 Task: Reset the filters.
Action: Mouse moved to (24, 122)
Screenshot: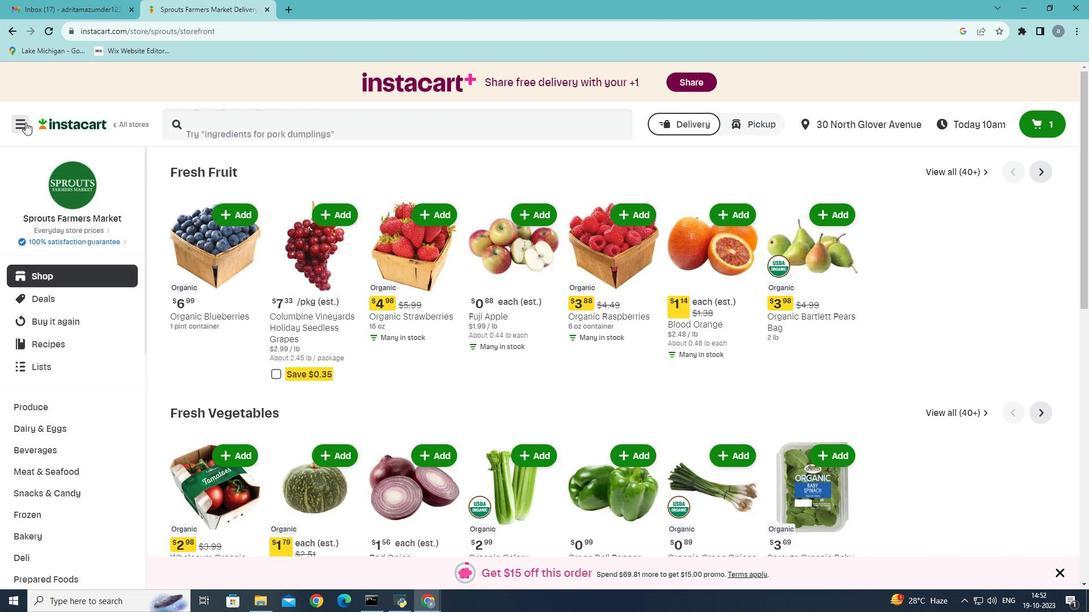 
Action: Mouse pressed left at (24, 122)
Screenshot: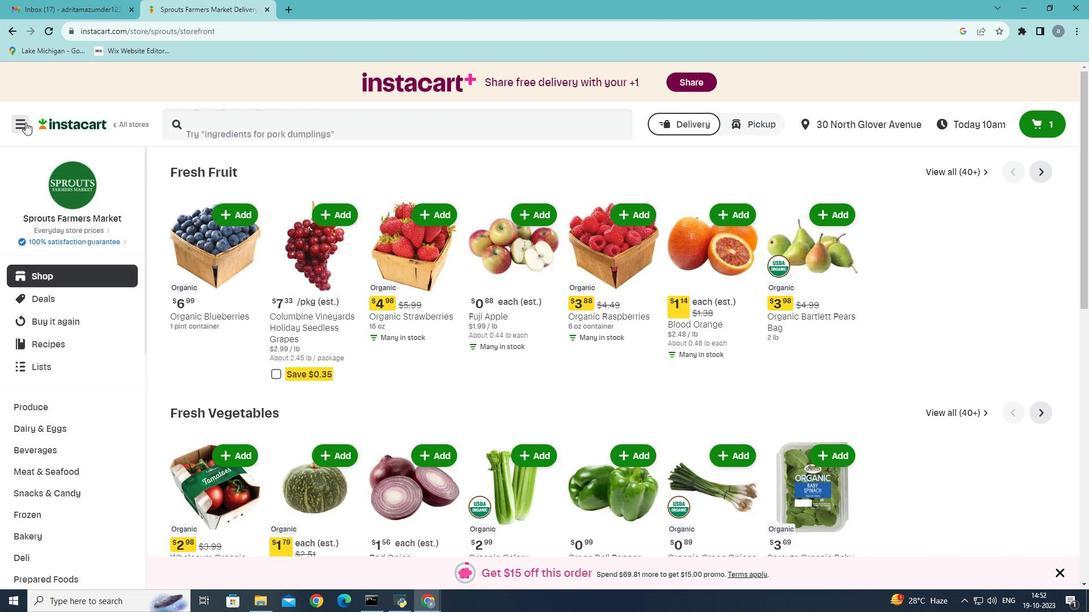 
Action: Mouse moved to (41, 334)
Screenshot: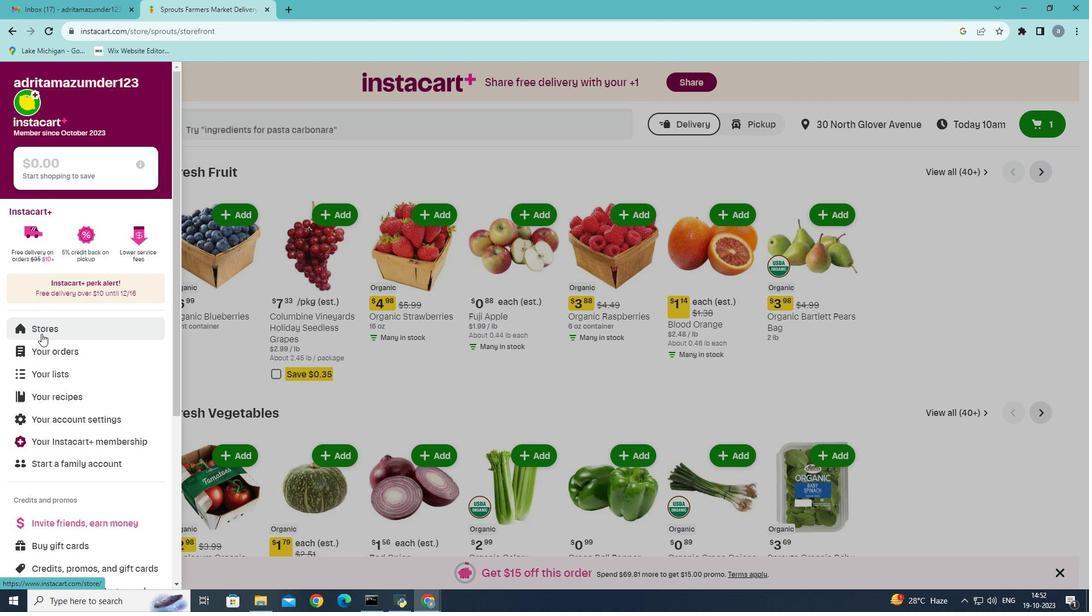 
Action: Mouse pressed left at (41, 334)
Screenshot: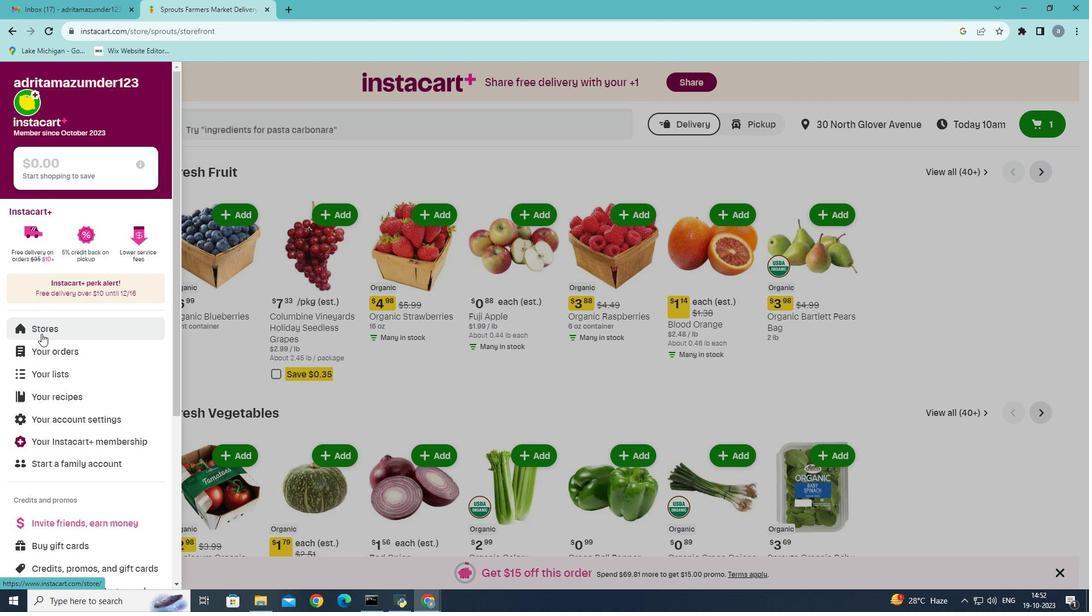 
Action: Mouse moved to (272, 128)
Screenshot: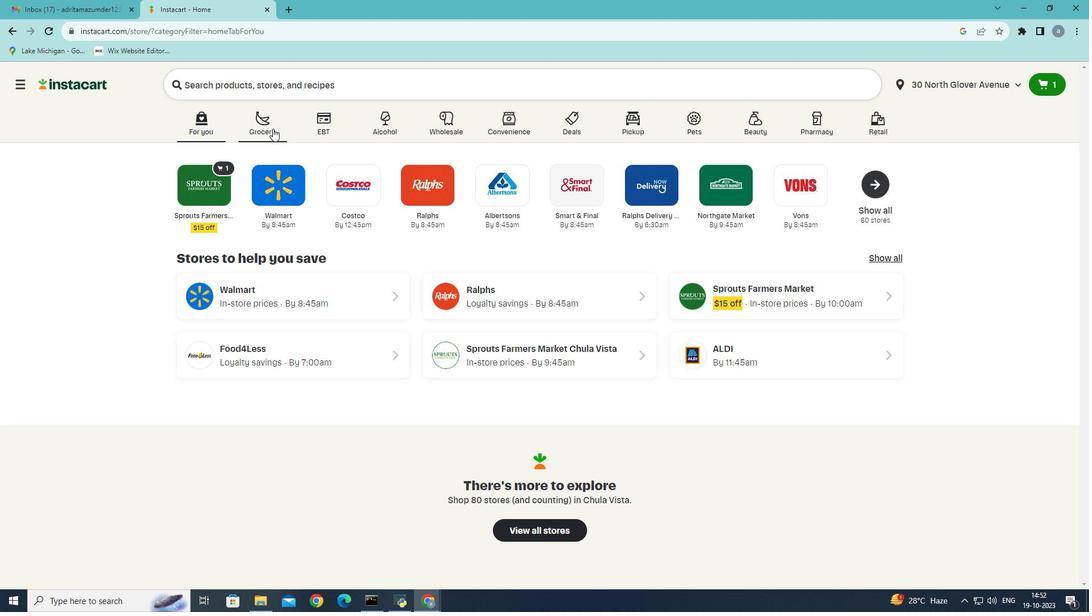 
Action: Mouse pressed left at (272, 128)
Screenshot: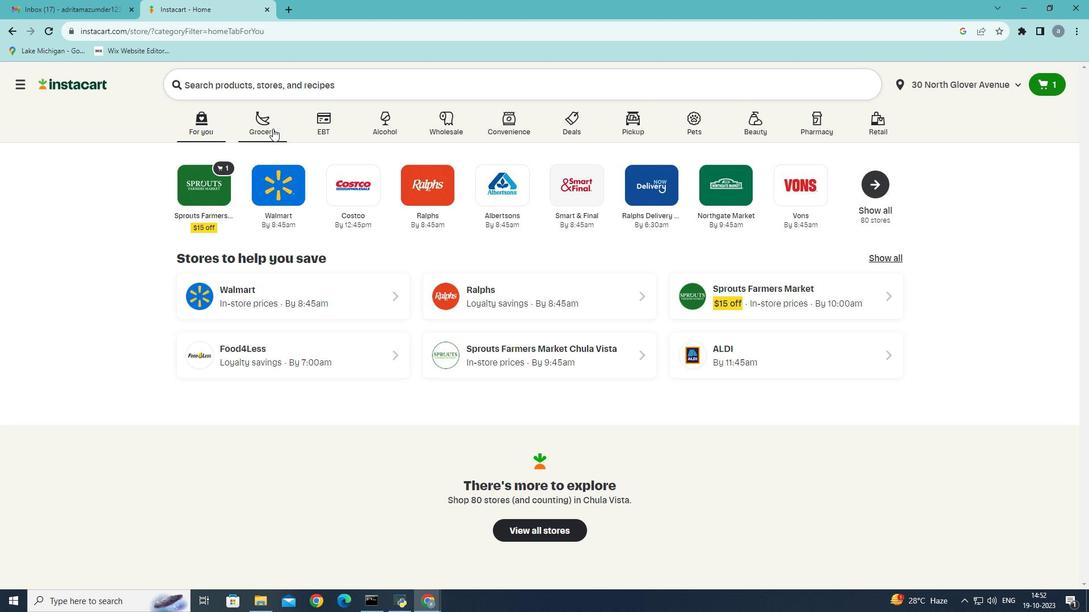 
Action: Mouse moved to (243, 344)
Screenshot: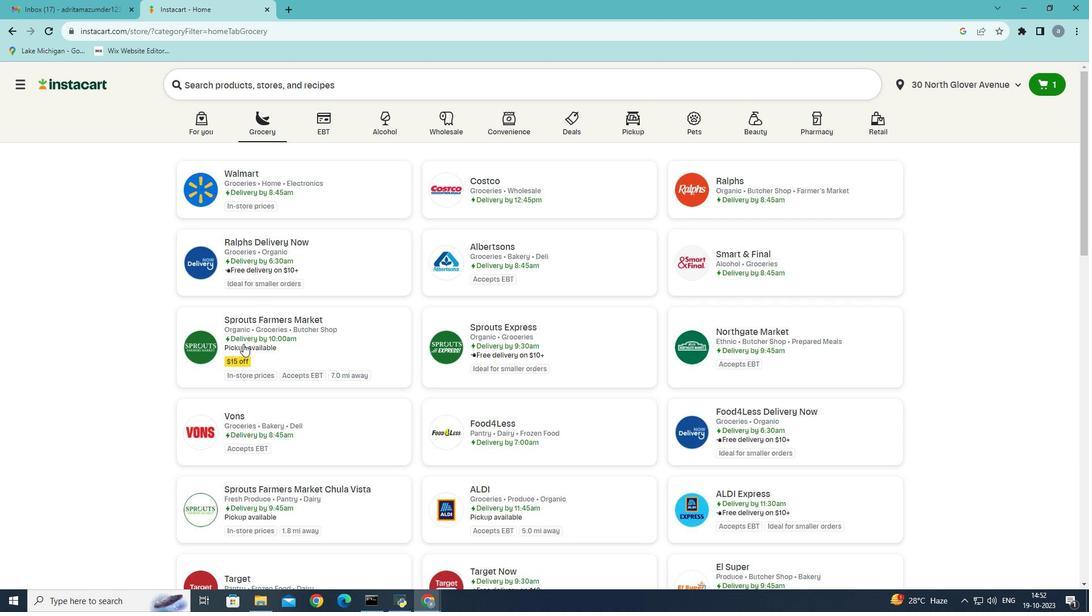 
Action: Mouse pressed left at (243, 344)
Screenshot: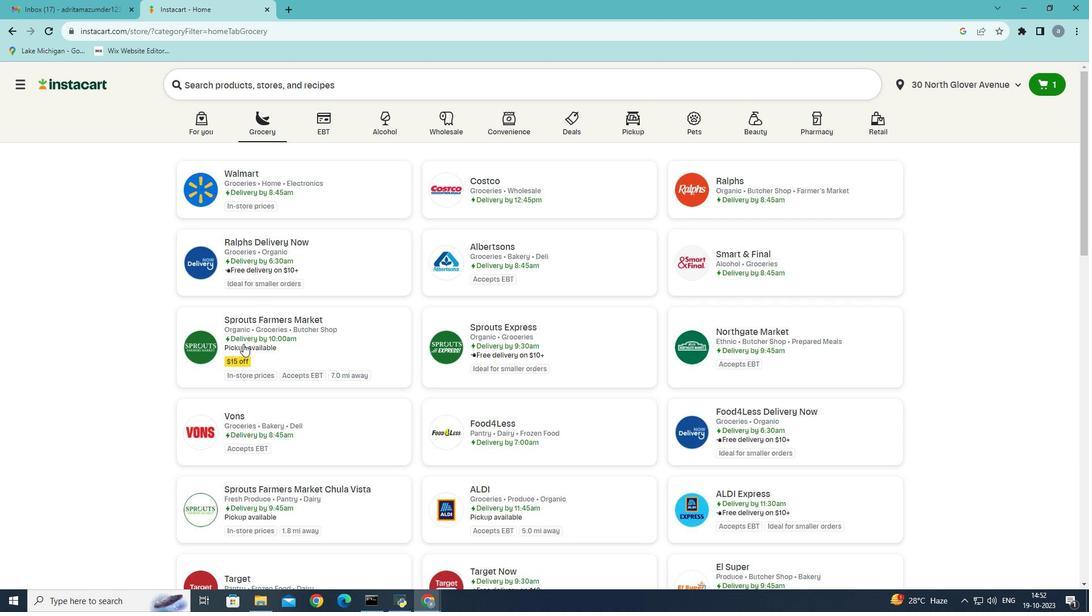 
Action: Mouse moved to (60, 473)
Screenshot: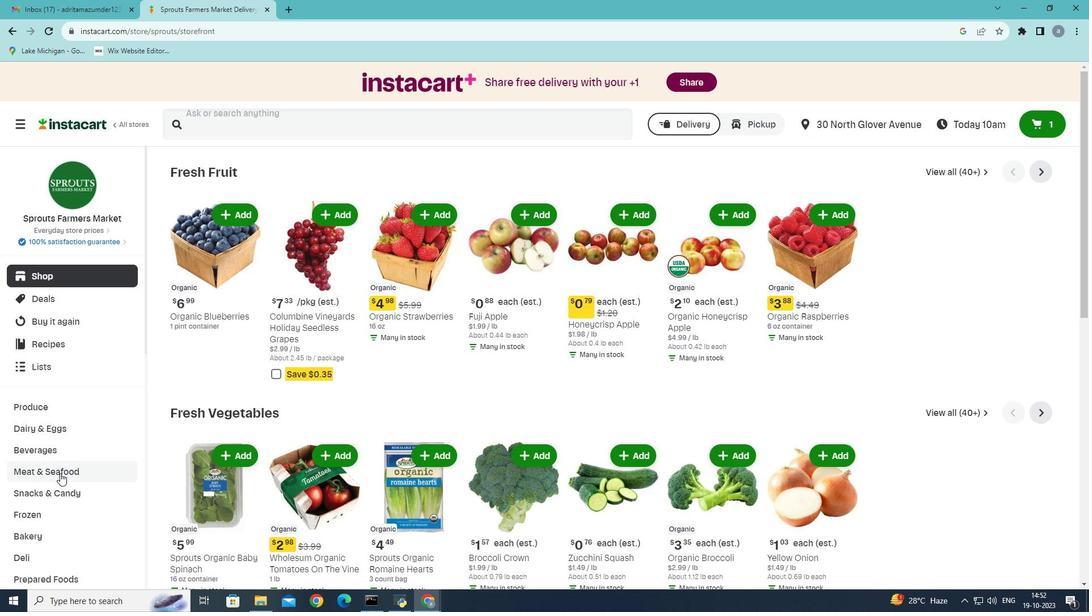 
Action: Mouse pressed left at (60, 473)
Screenshot: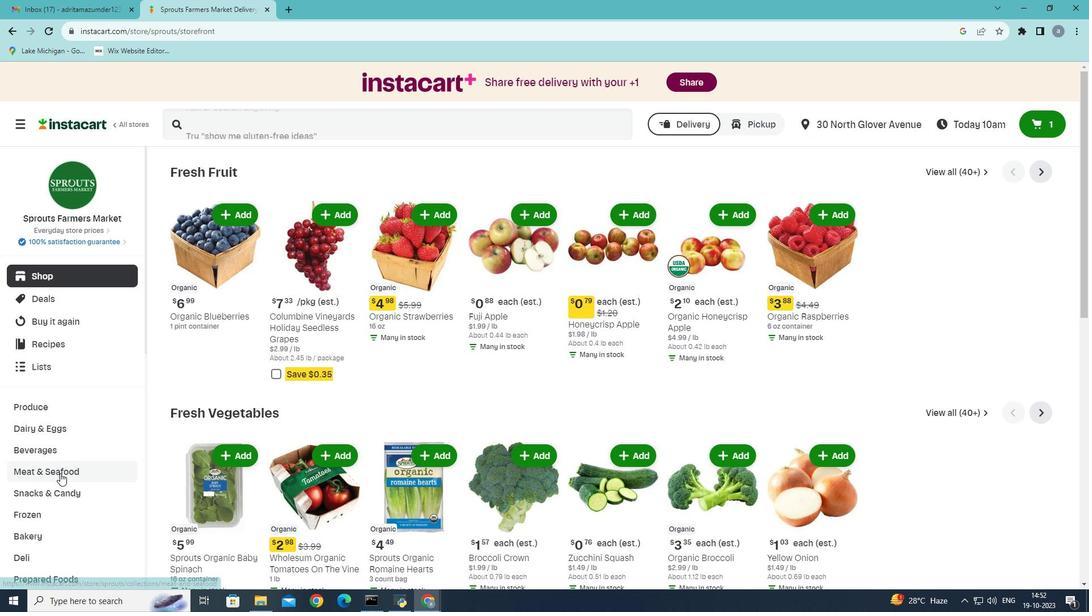 
Action: Mouse moved to (558, 201)
Screenshot: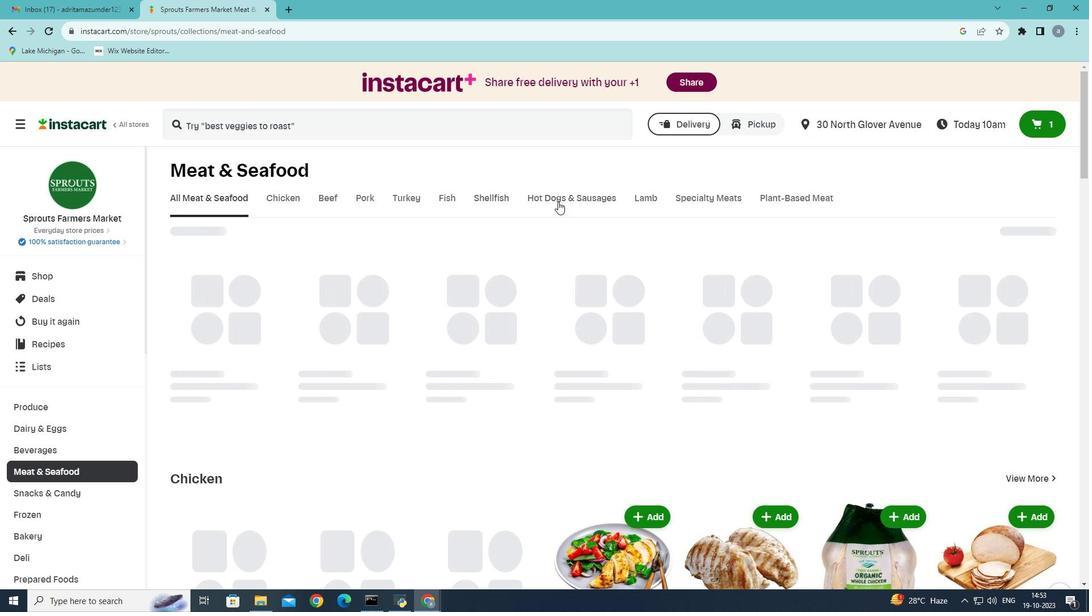 
Action: Mouse pressed left at (558, 201)
Screenshot: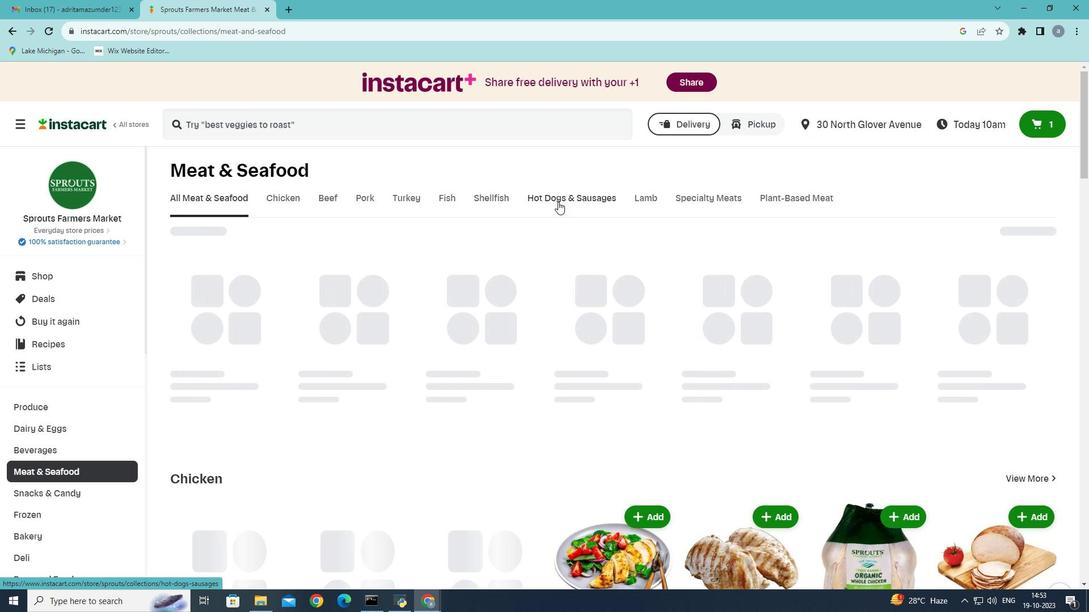 
Action: Mouse moved to (257, 250)
Screenshot: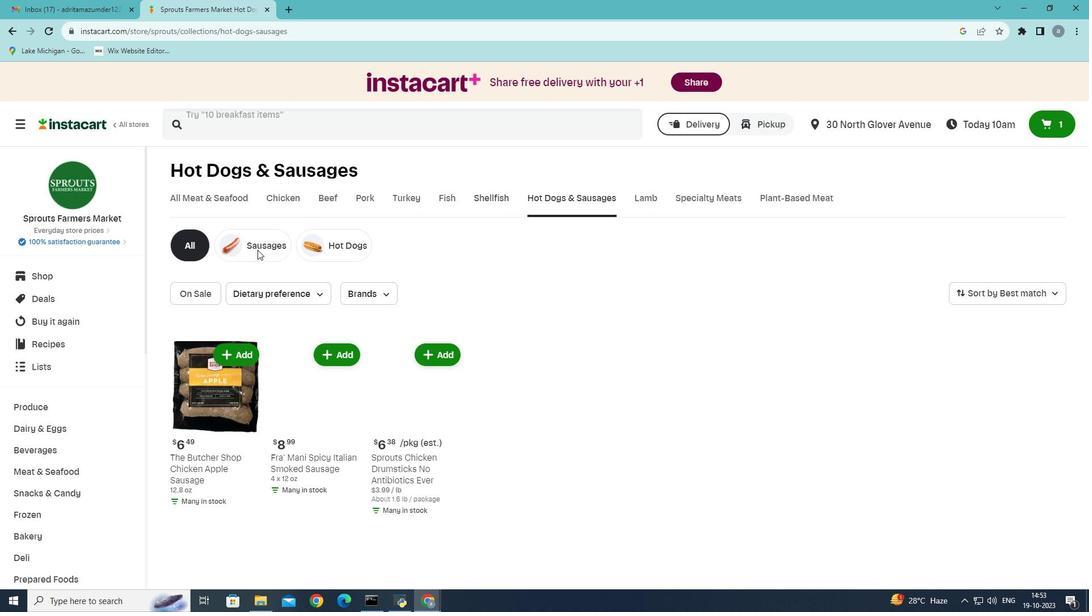 
Action: Mouse pressed left at (257, 250)
Screenshot: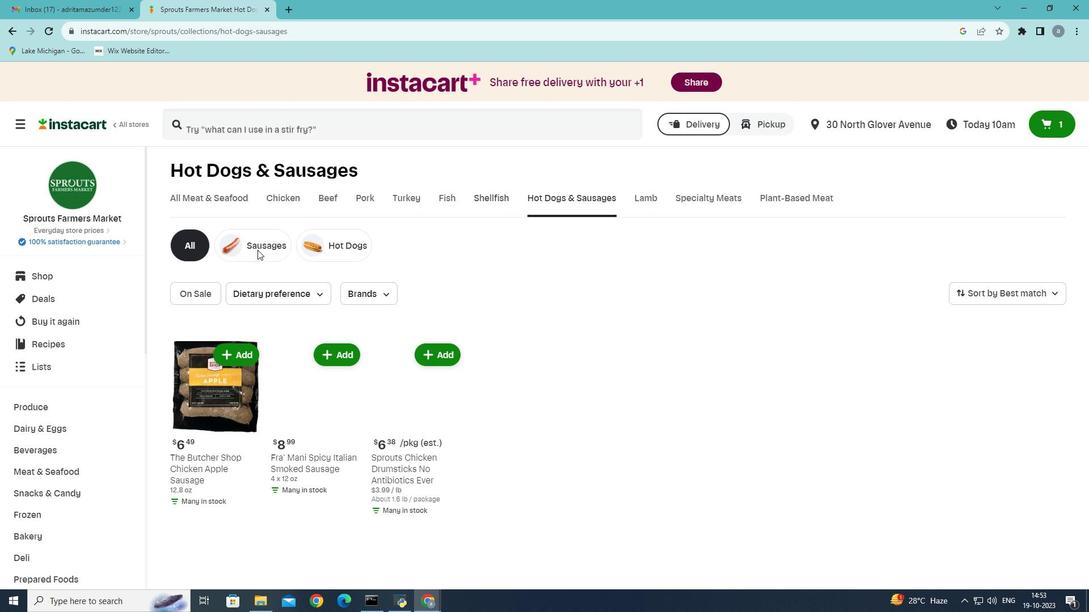 
Action: Mouse moved to (383, 295)
Screenshot: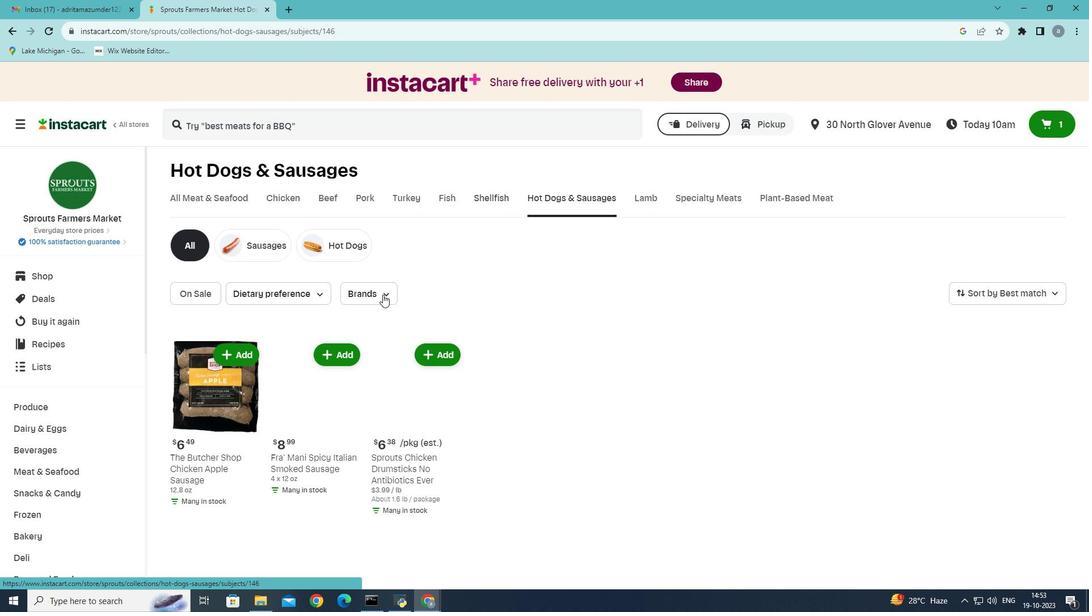
Action: Mouse pressed left at (383, 295)
Screenshot: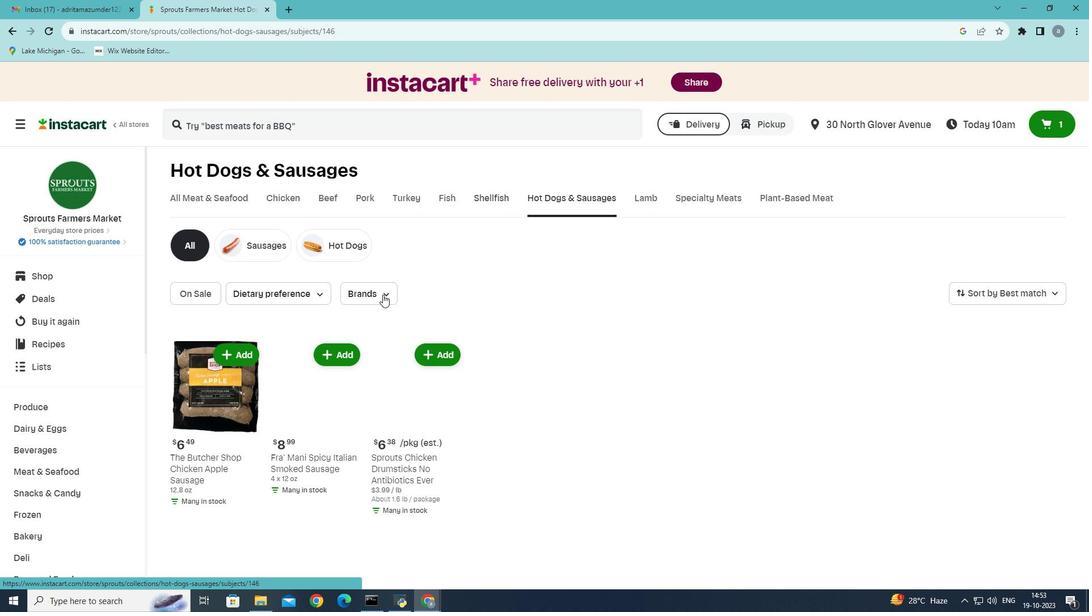 
Action: Mouse moved to (384, 380)
Screenshot: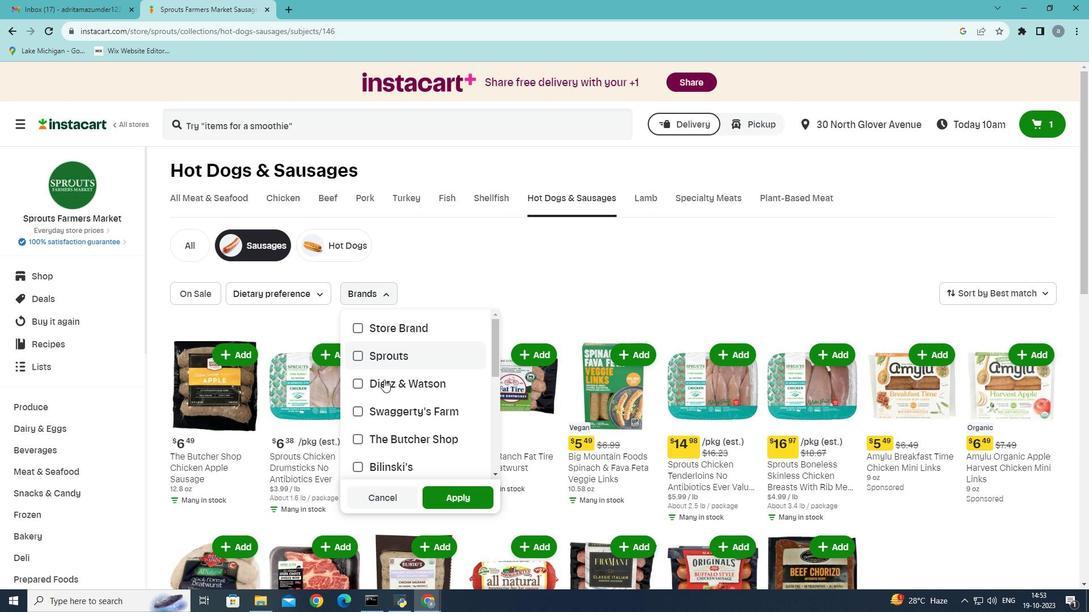 
Action: Mouse pressed left at (384, 380)
Screenshot: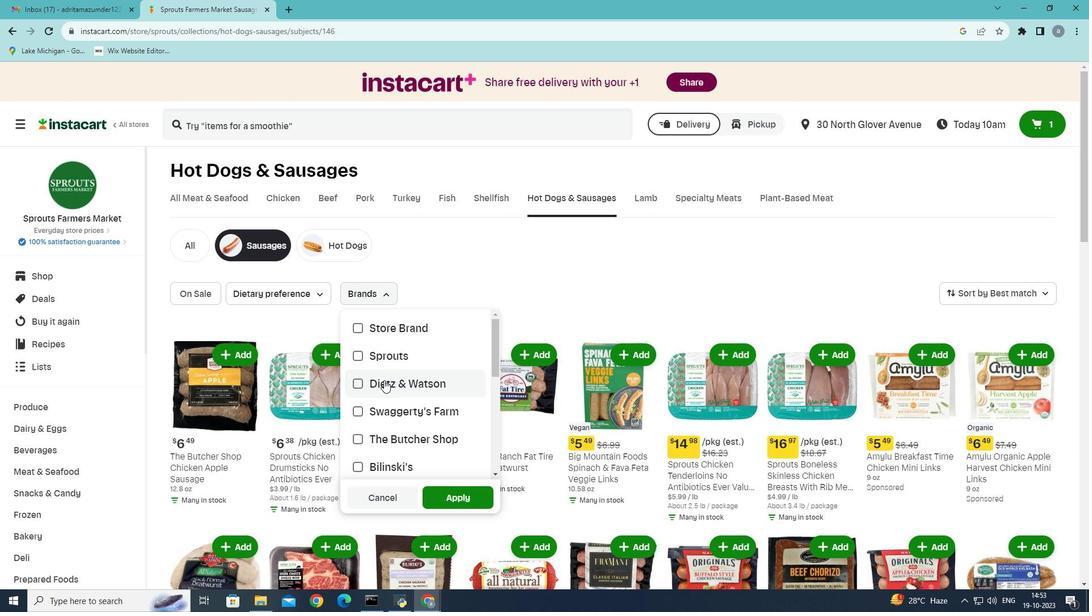 
Action: Mouse moved to (451, 501)
Screenshot: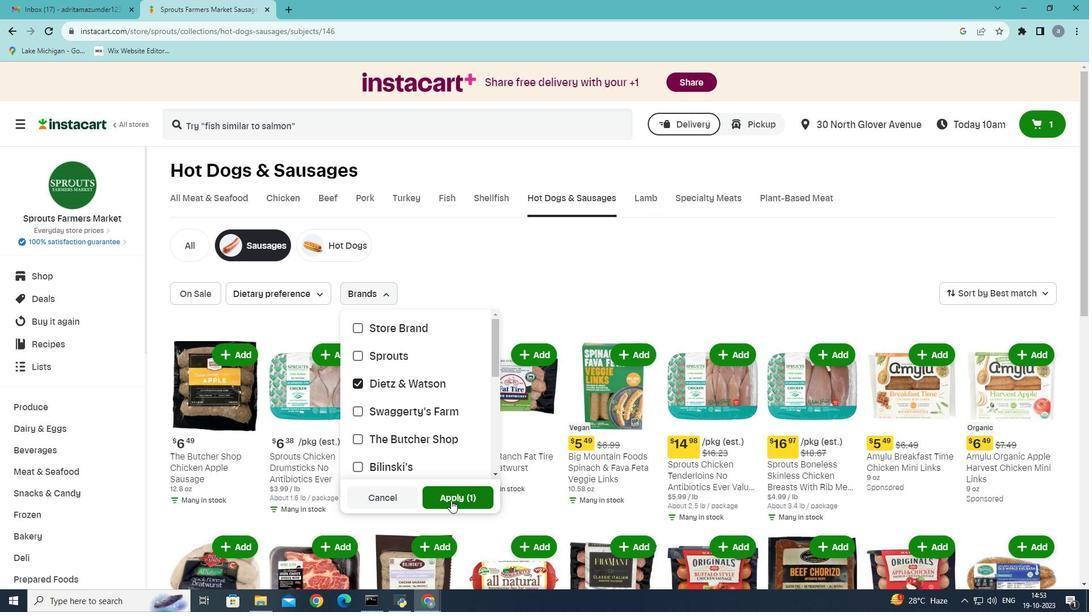 
Action: Mouse pressed left at (451, 501)
Screenshot: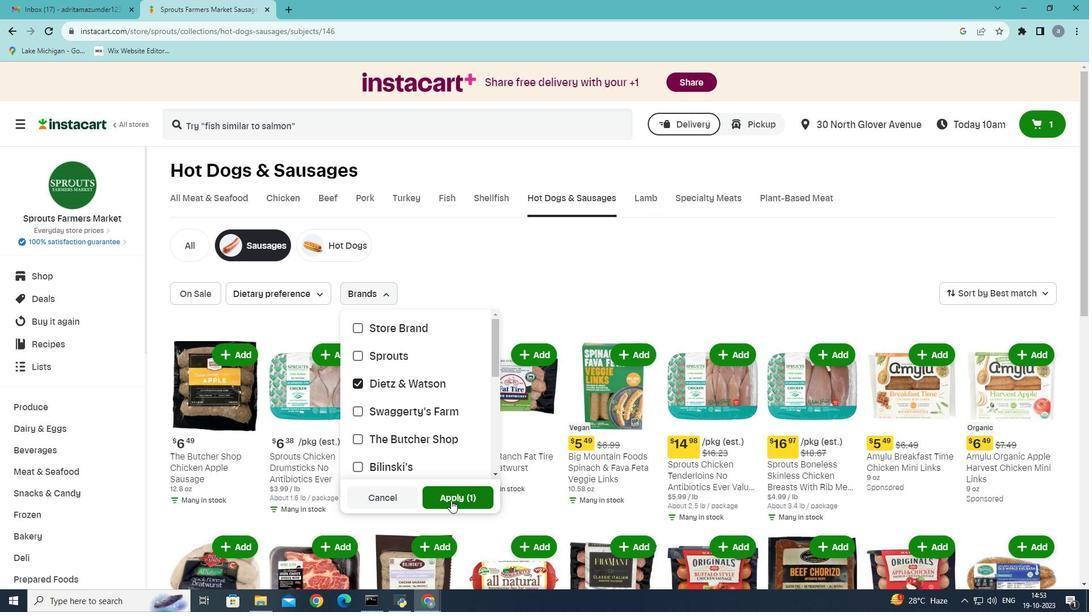 
Action: Mouse moved to (418, 292)
Screenshot: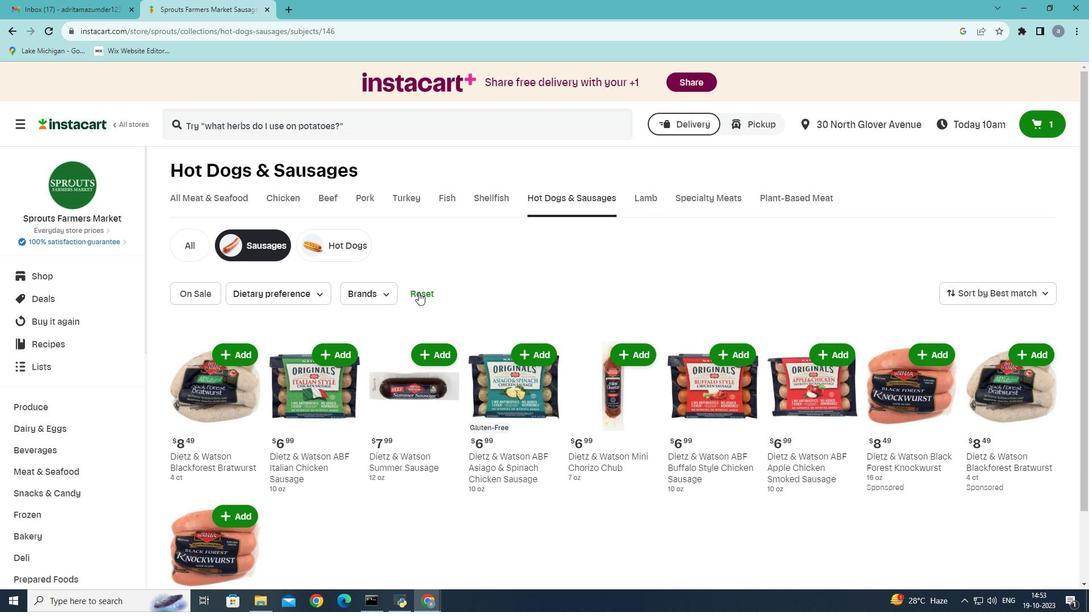 
Action: Mouse pressed left at (418, 292)
Screenshot: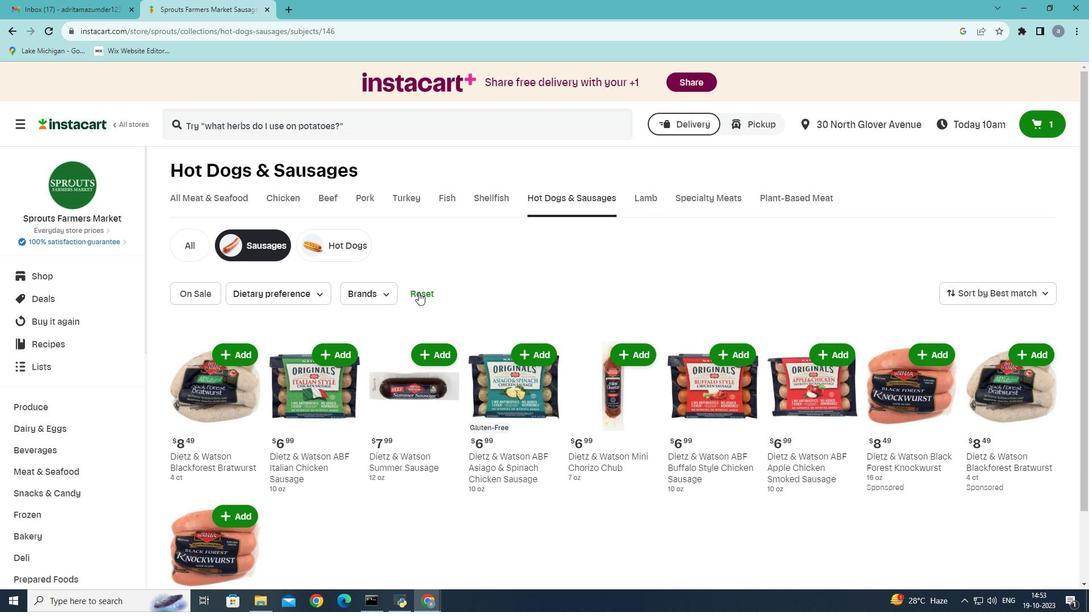 
Action: Mouse moved to (415, 297)
Screenshot: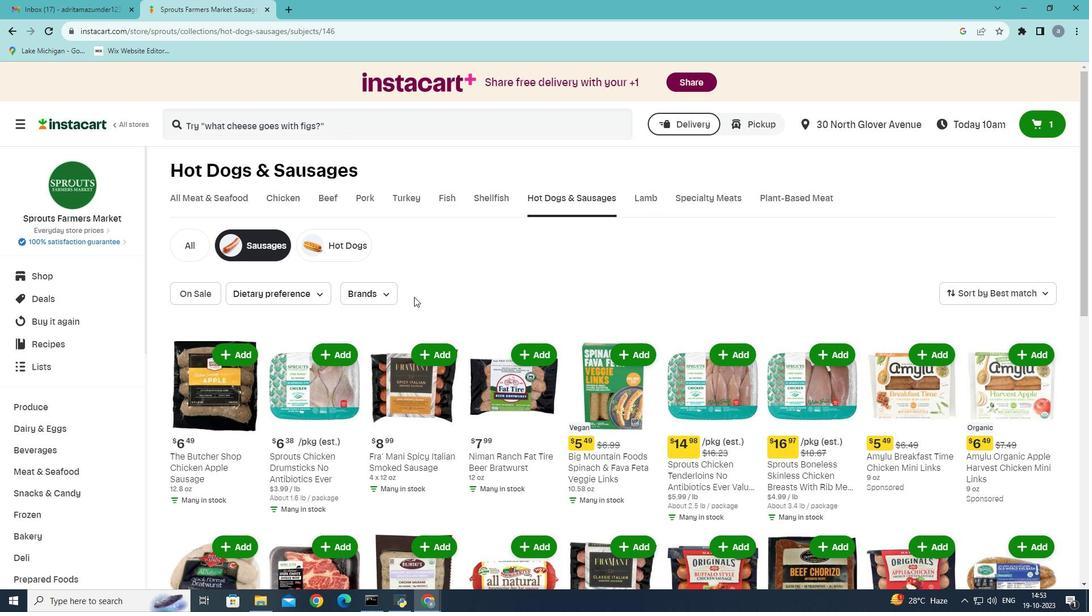 
